 Task: Name chart horizontal axis title as "Count".
Action: Mouse pressed left at (38, 325)
Screenshot: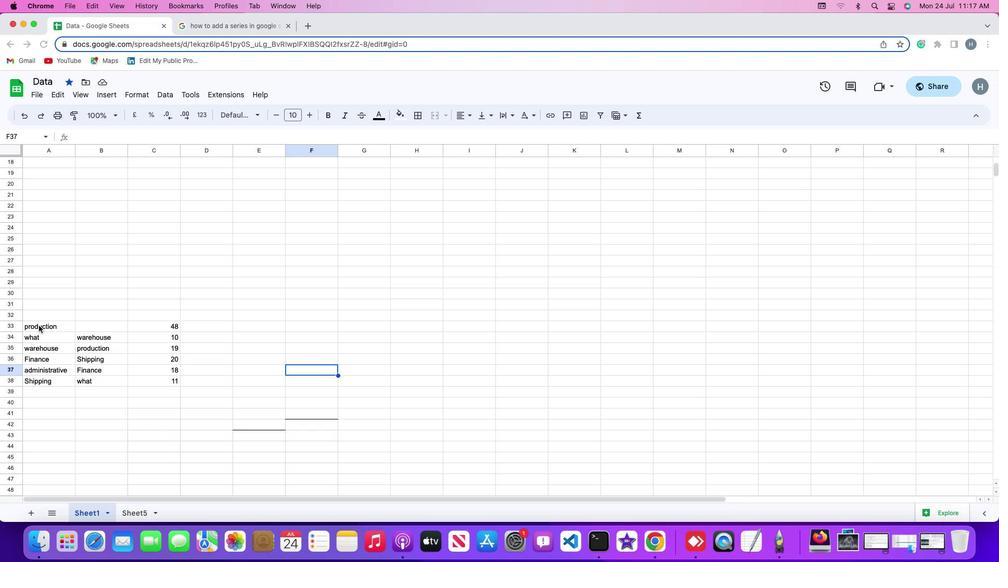 
Action: Mouse pressed left at (38, 325)
Screenshot: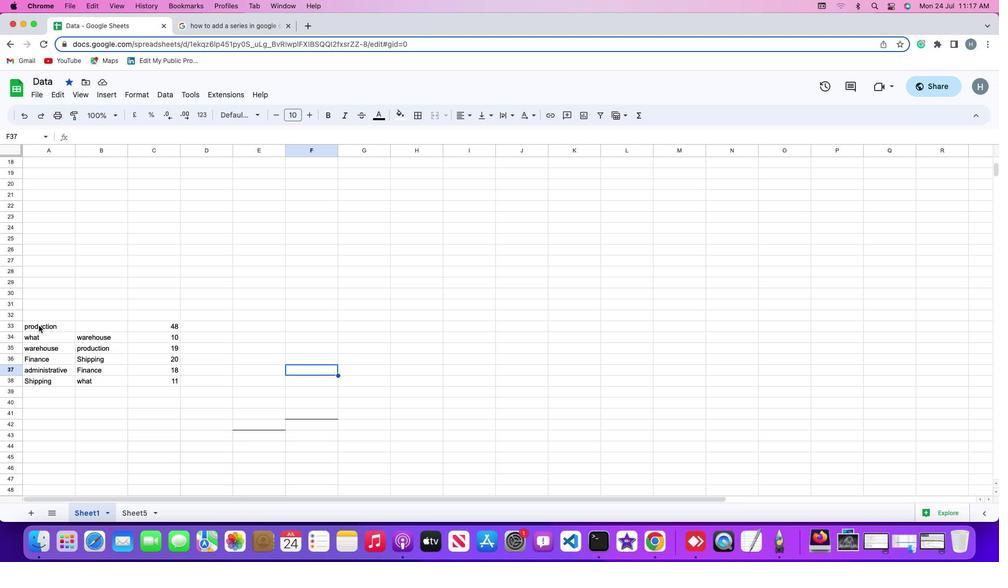 
Action: Mouse moved to (107, 92)
Screenshot: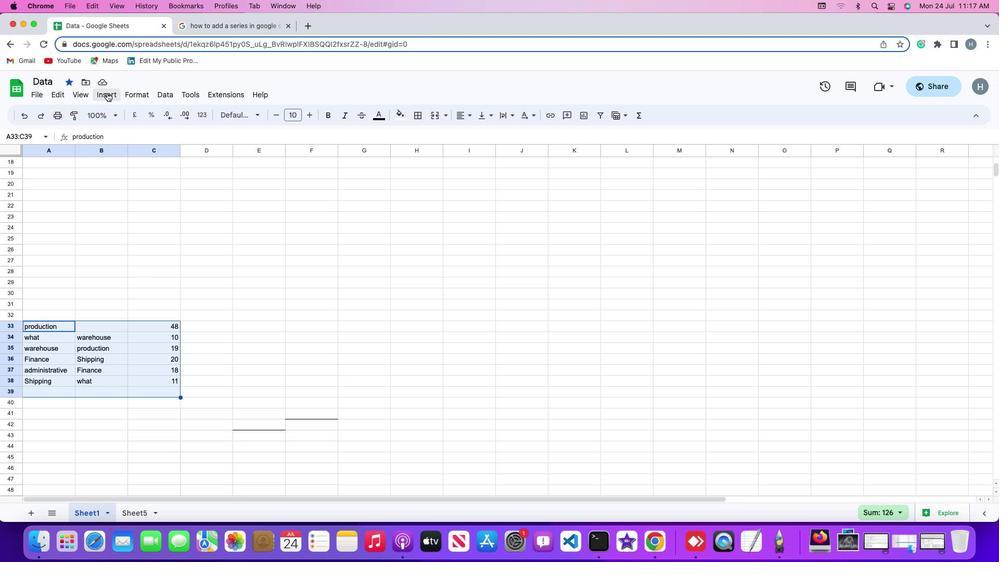
Action: Mouse pressed left at (107, 92)
Screenshot: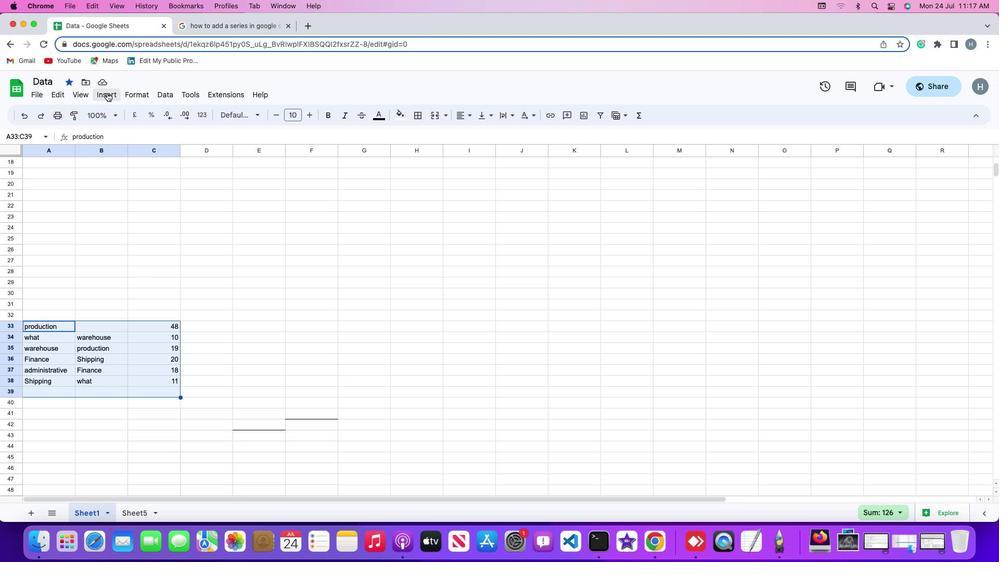 
Action: Mouse moved to (133, 187)
Screenshot: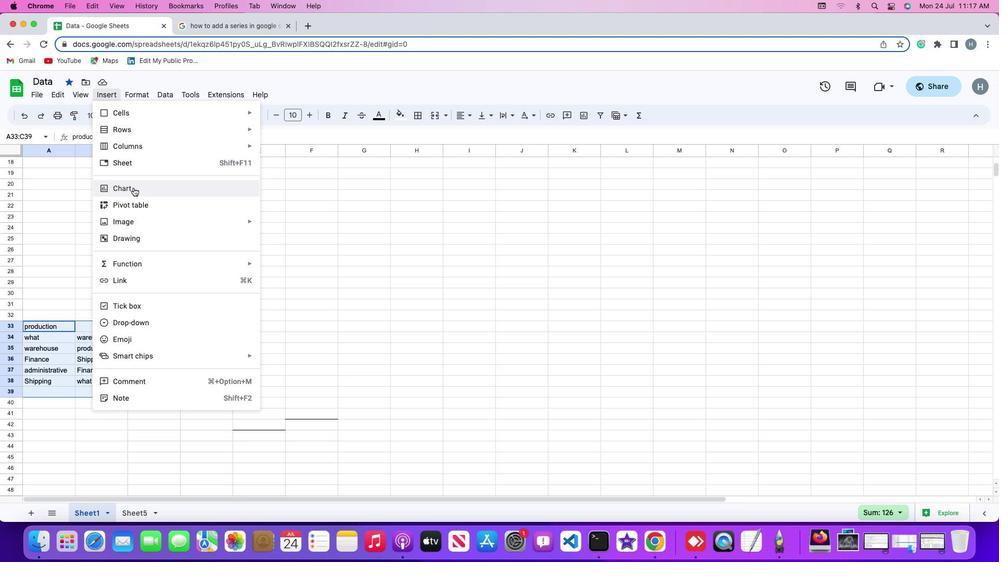 
Action: Mouse pressed left at (133, 187)
Screenshot: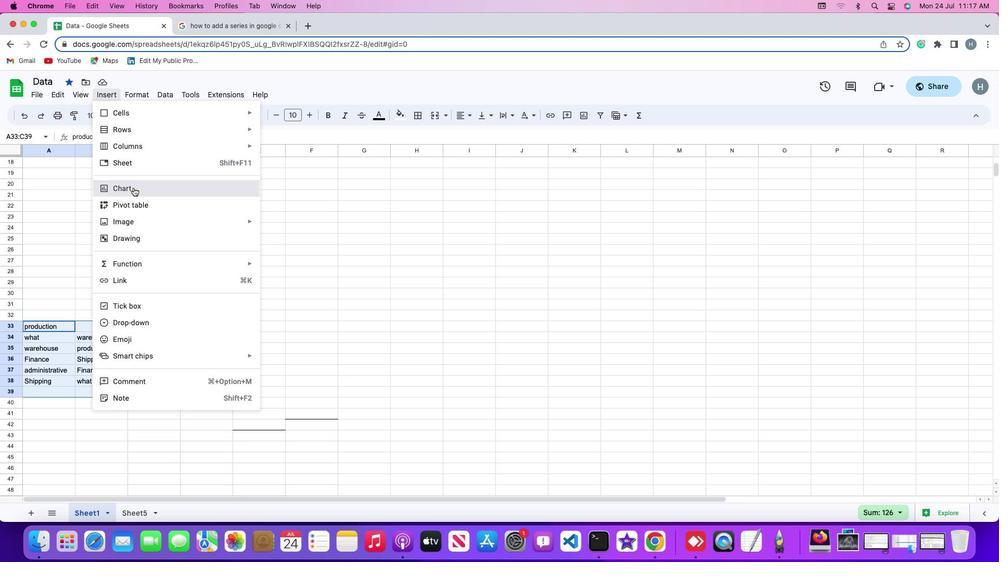 
Action: Mouse moved to (945, 143)
Screenshot: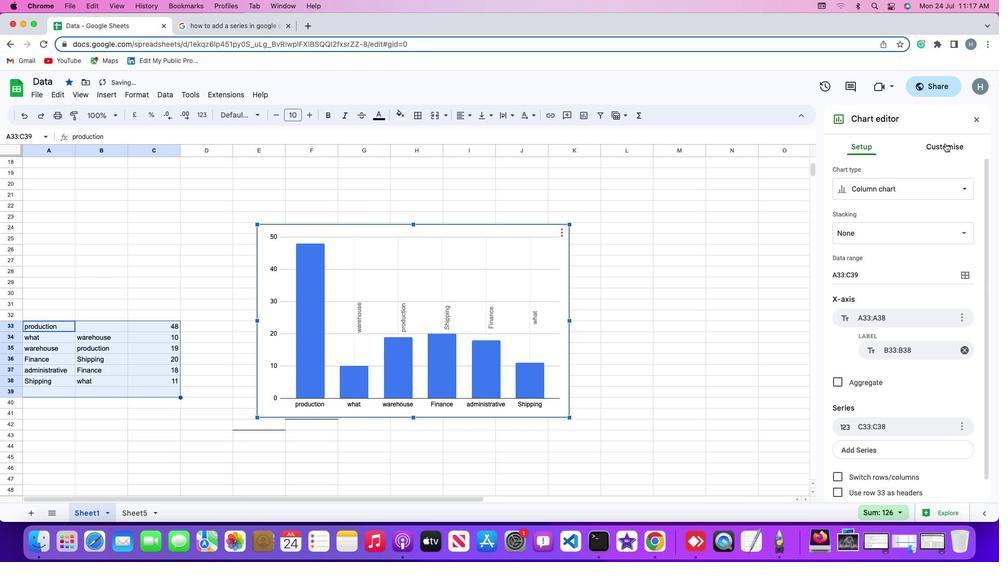 
Action: Mouse pressed left at (945, 143)
Screenshot: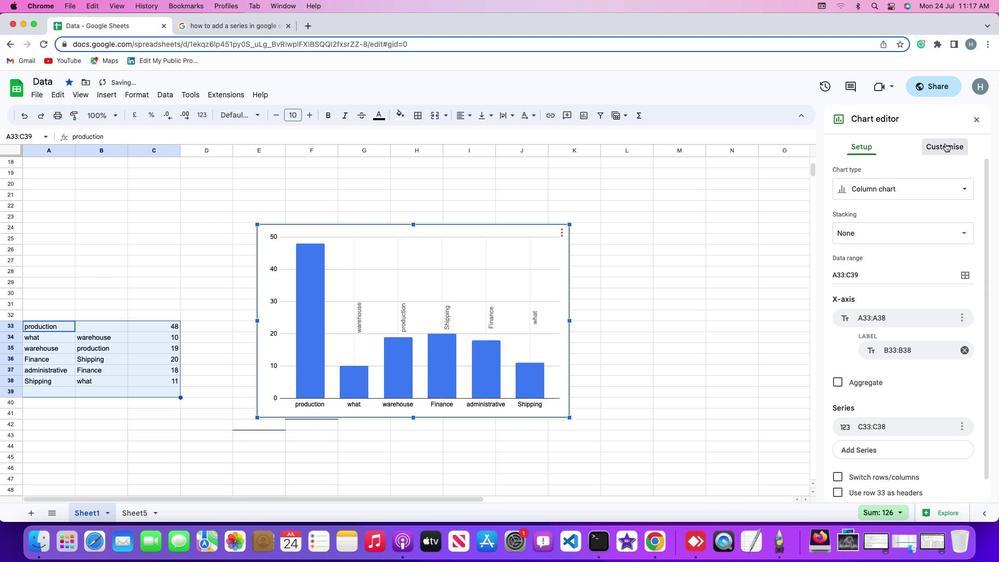
Action: Mouse moved to (882, 204)
Screenshot: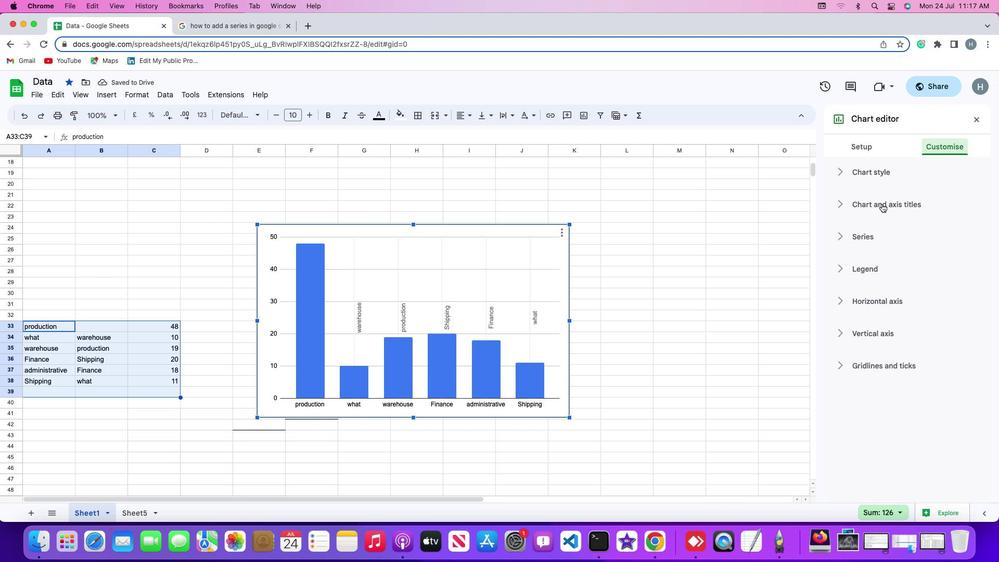 
Action: Mouse pressed left at (882, 204)
Screenshot: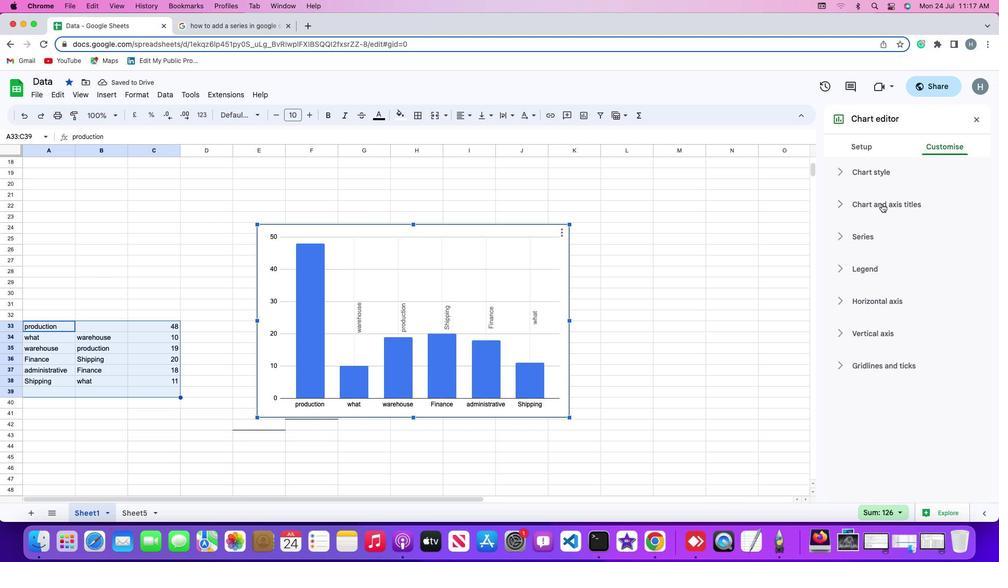 
Action: Mouse moved to (883, 232)
Screenshot: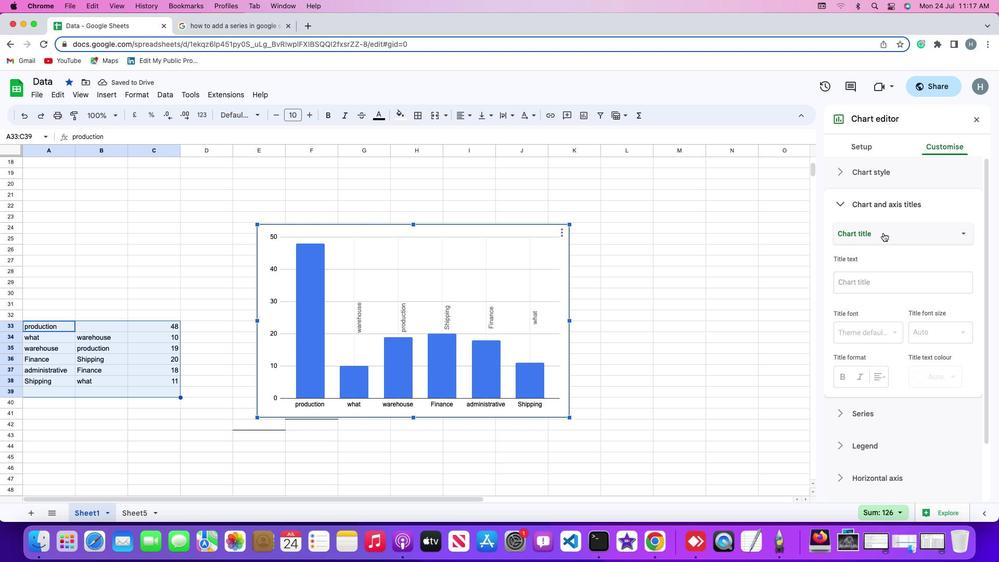 
Action: Mouse pressed left at (883, 232)
Screenshot: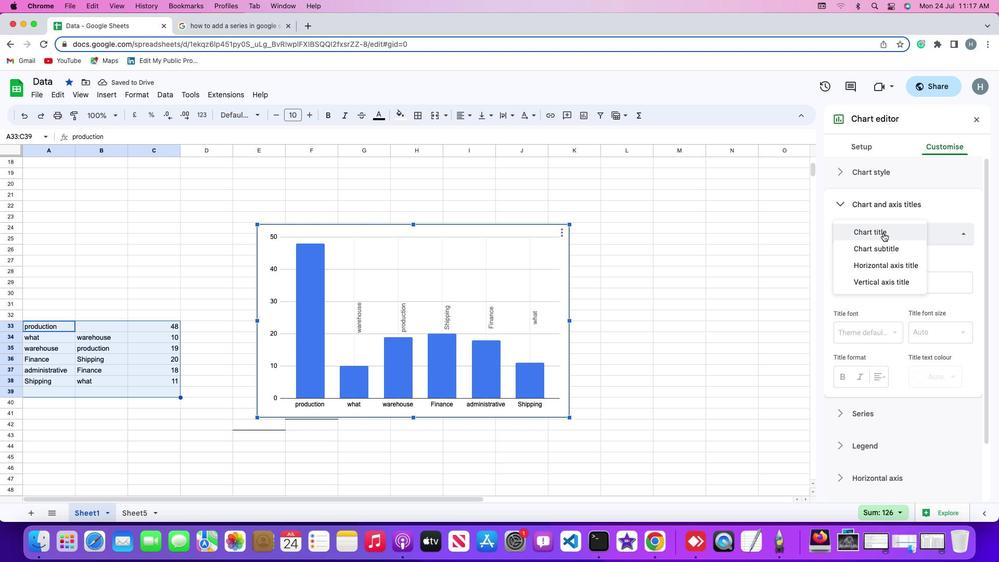 
Action: Mouse moved to (889, 263)
Screenshot: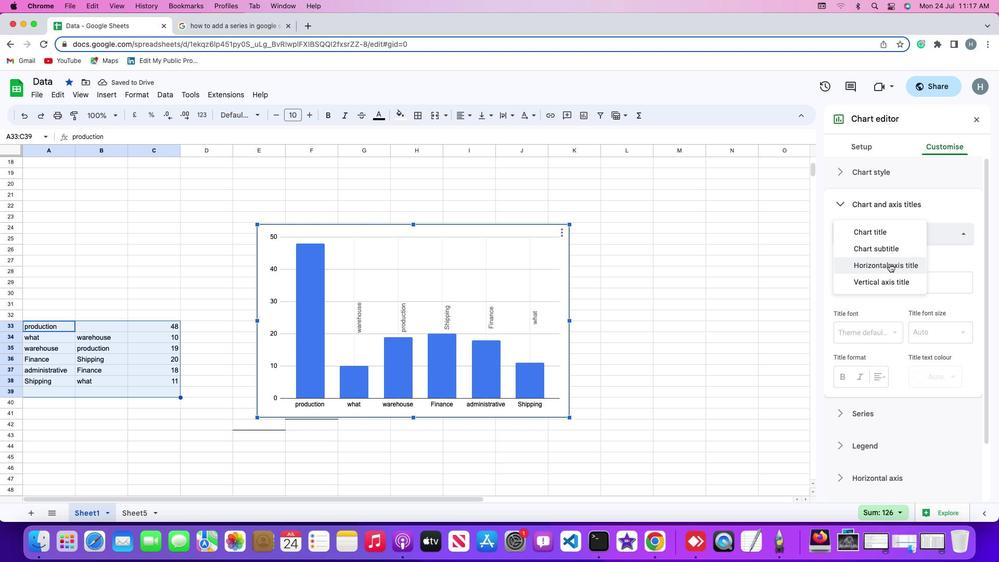 
Action: Mouse pressed left at (889, 263)
Screenshot: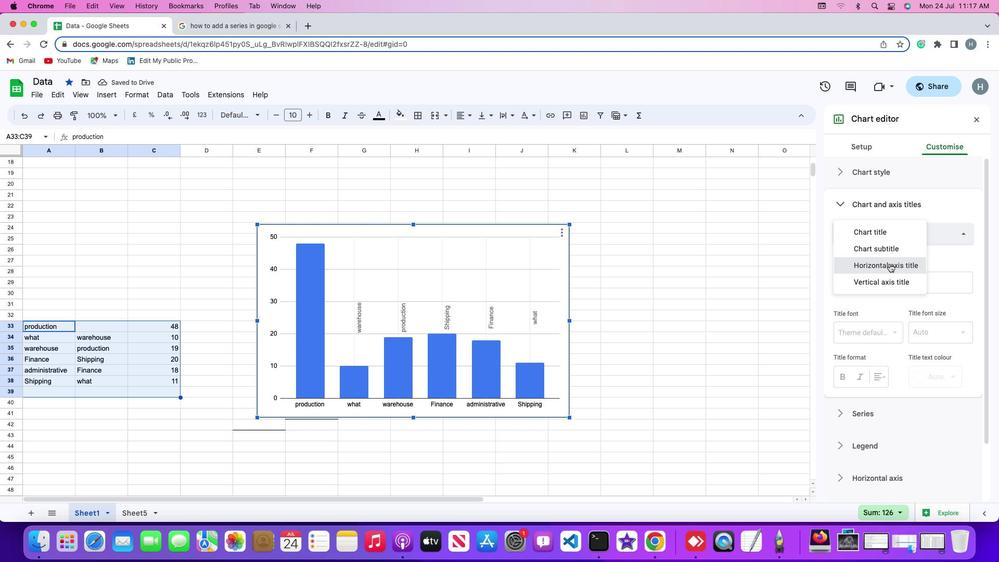 
Action: Mouse moved to (883, 275)
Screenshot: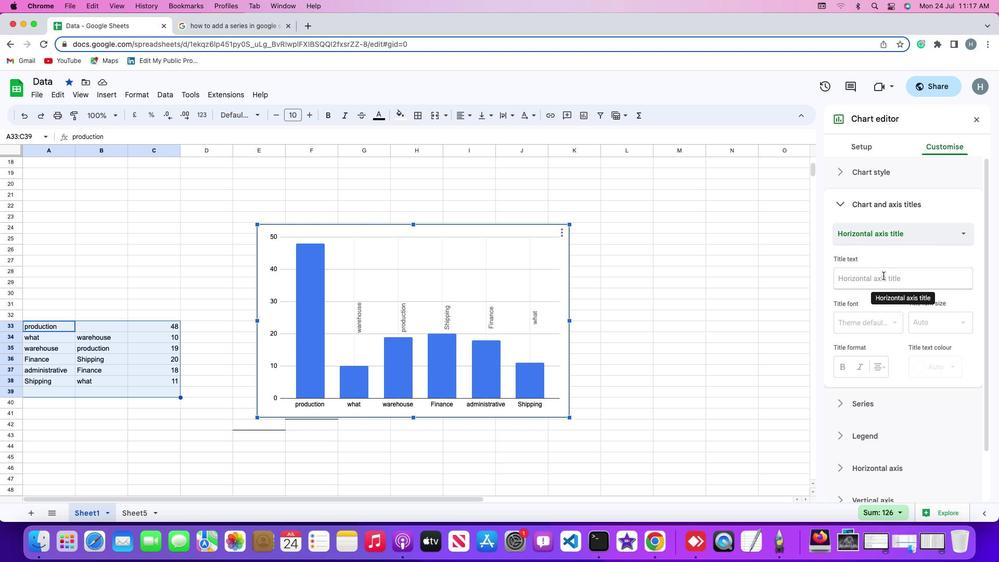 
Action: Mouse pressed left at (883, 275)
Screenshot: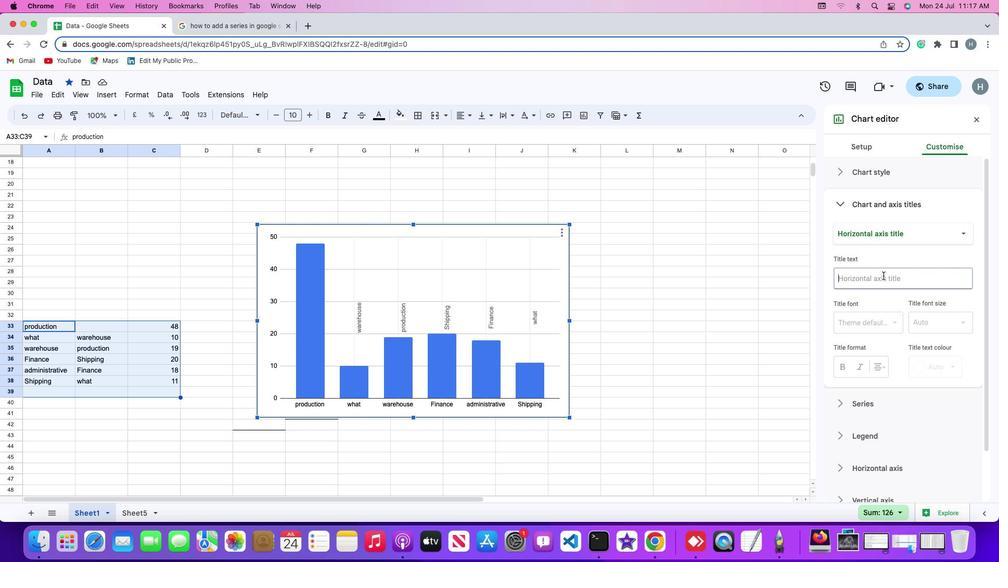 
Action: Key pressed Key.shift'C''o''u''n''t'
Screenshot: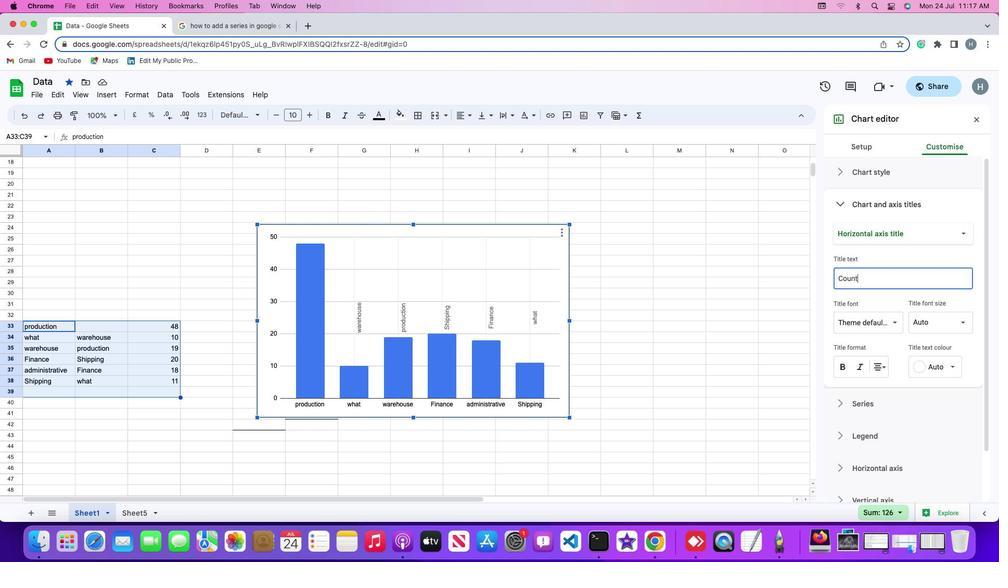 
Action: Mouse moved to (964, 298)
Screenshot: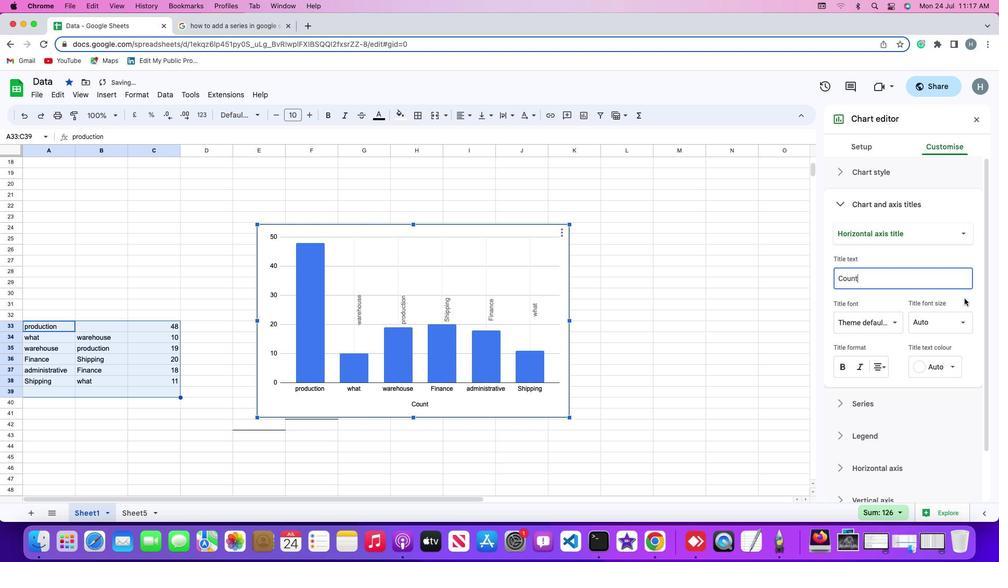 
Action: Mouse pressed left at (964, 298)
Screenshot: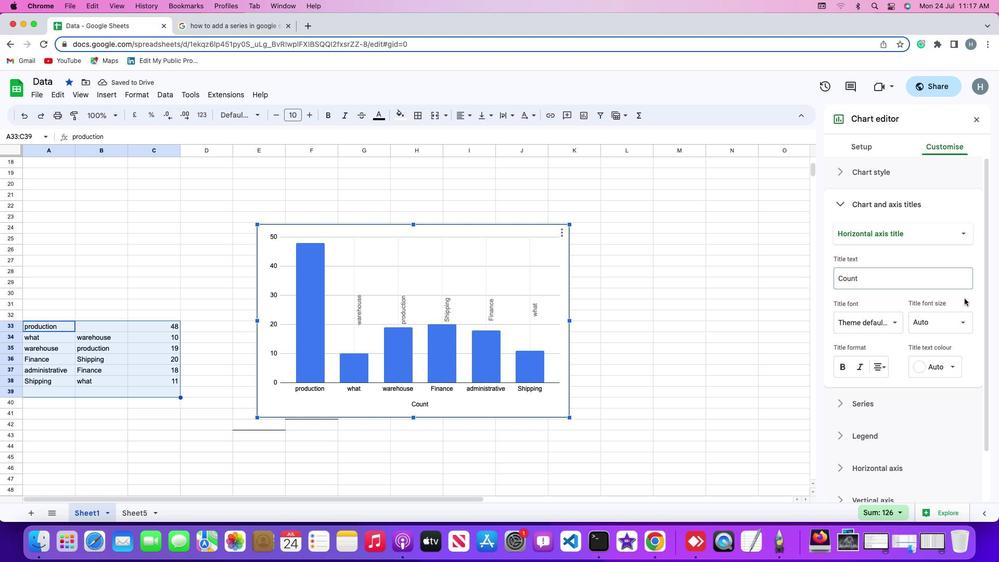 
Action: Mouse moved to (670, 257)
Screenshot: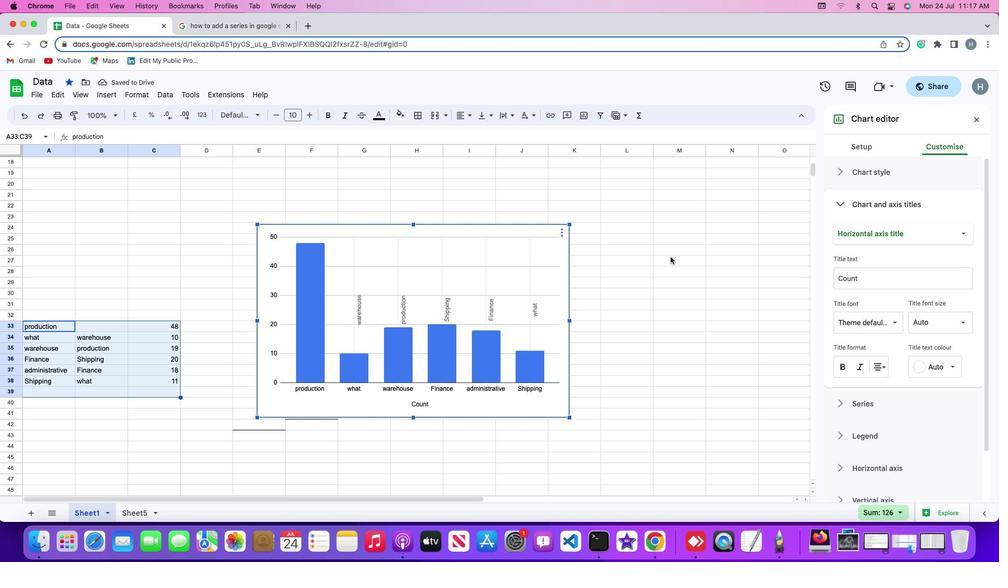 
